 Task: Create List Brand Portfolio Review in Board IT Service Desk Best Practices to Workspace Flight Bookings. Create List Brand Extension Analysis in Board Customer Feedback Collection and Analysis to Workspace Flight Bookings. Create List Brand Extension Strategy in Board Social Media Influencer Giveaway Strategy and Execution to Workspace Flight Bookings
Action: Mouse moved to (72, 316)
Screenshot: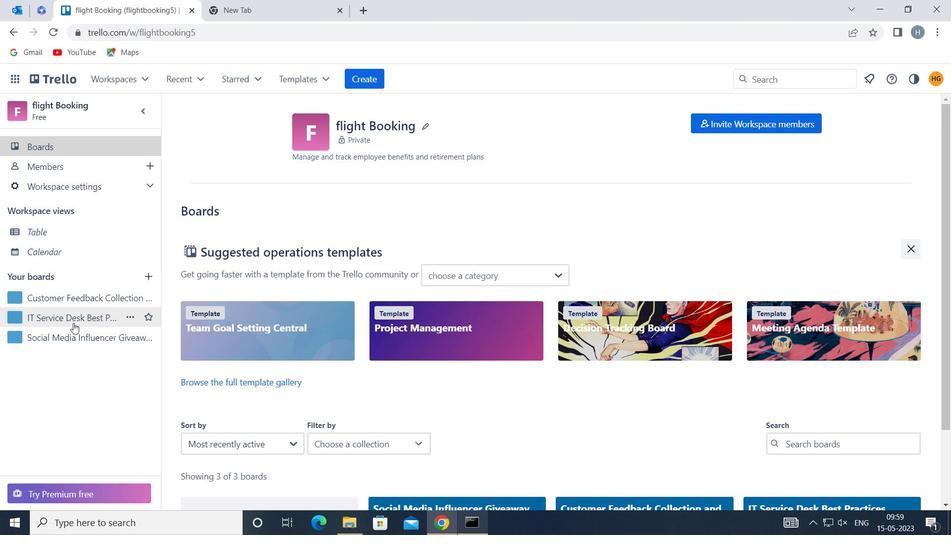 
Action: Mouse pressed left at (72, 316)
Screenshot: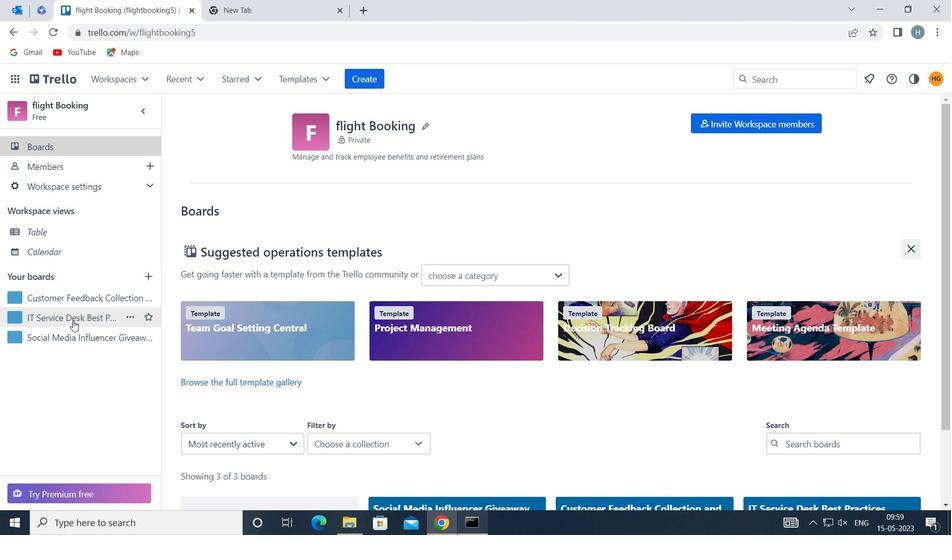 
Action: Mouse moved to (249, 153)
Screenshot: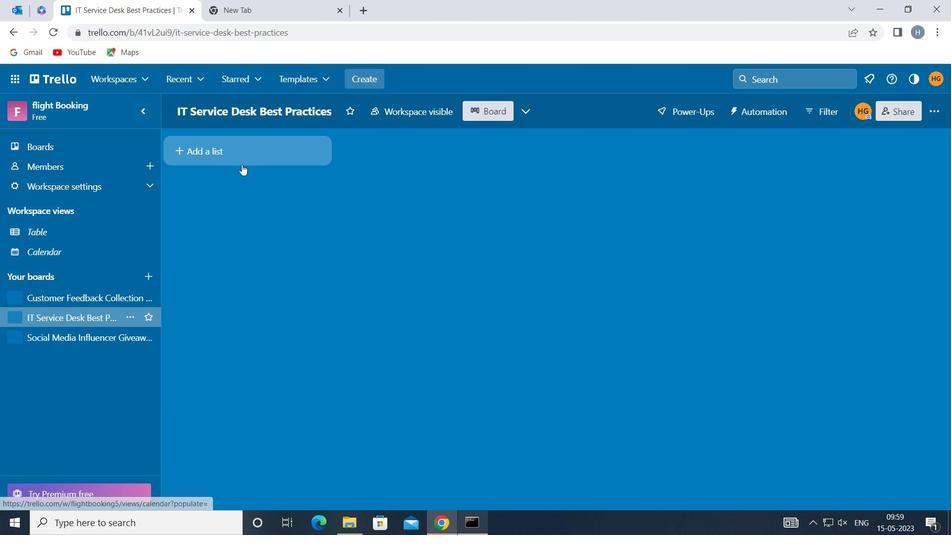 
Action: Mouse pressed left at (249, 153)
Screenshot: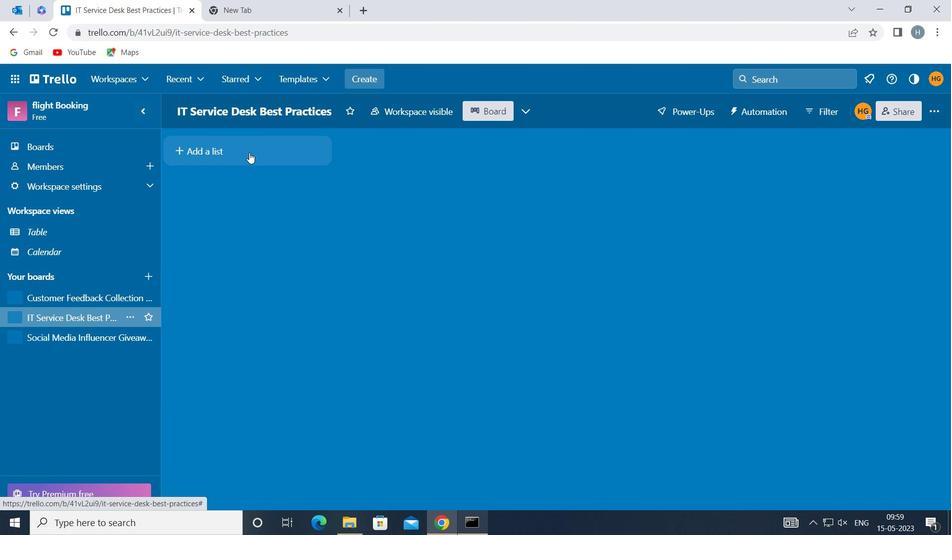 
Action: Mouse moved to (250, 152)
Screenshot: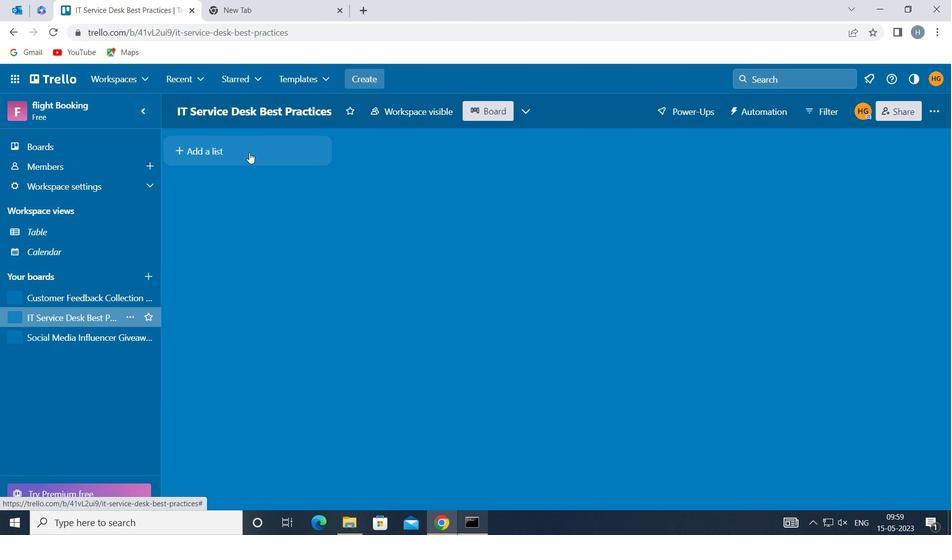 
Action: Key pressed <Key.shift>BRAND<Key.space><Key.shift>PORTFOLIO<Key.space><Key.shift>REVIEW
Screenshot: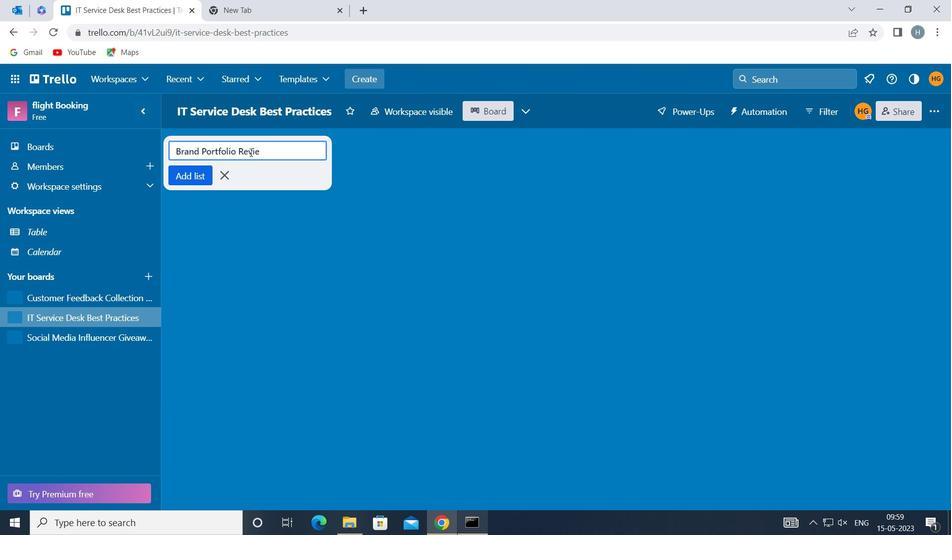 
Action: Mouse moved to (198, 172)
Screenshot: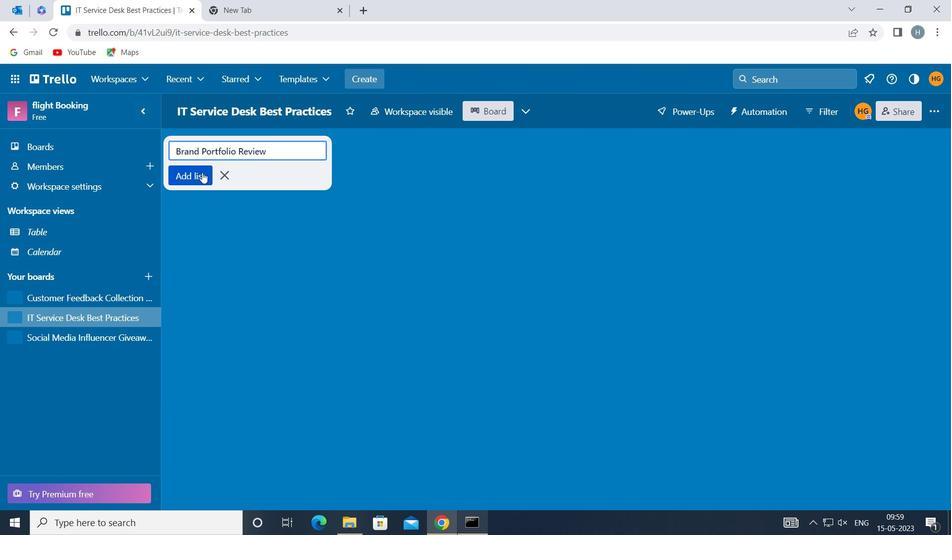 
Action: Mouse pressed left at (198, 172)
Screenshot: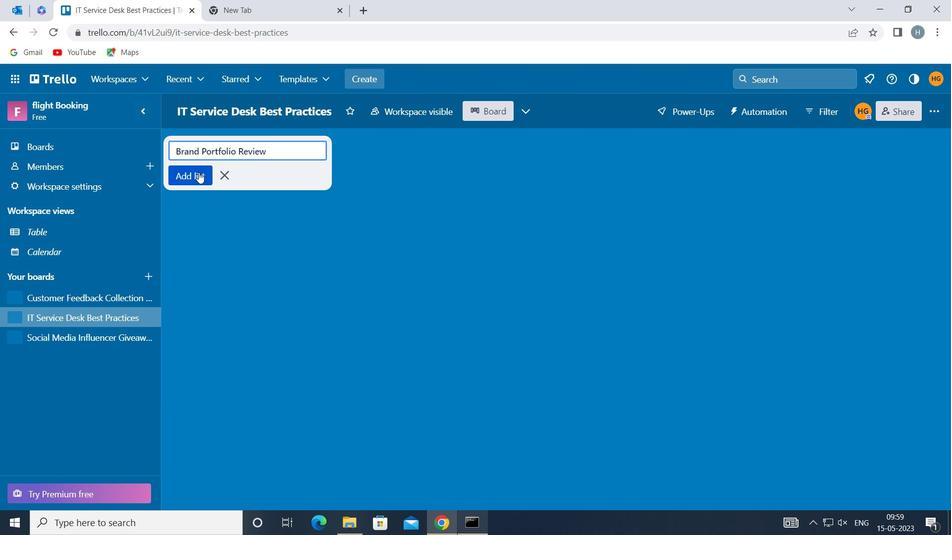 
Action: Mouse moved to (201, 229)
Screenshot: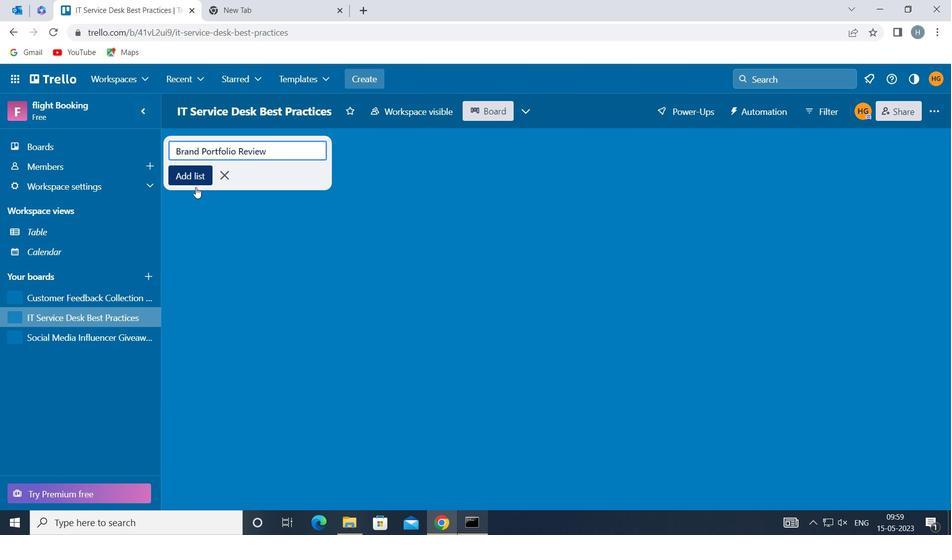 
Action: Mouse pressed left at (201, 229)
Screenshot: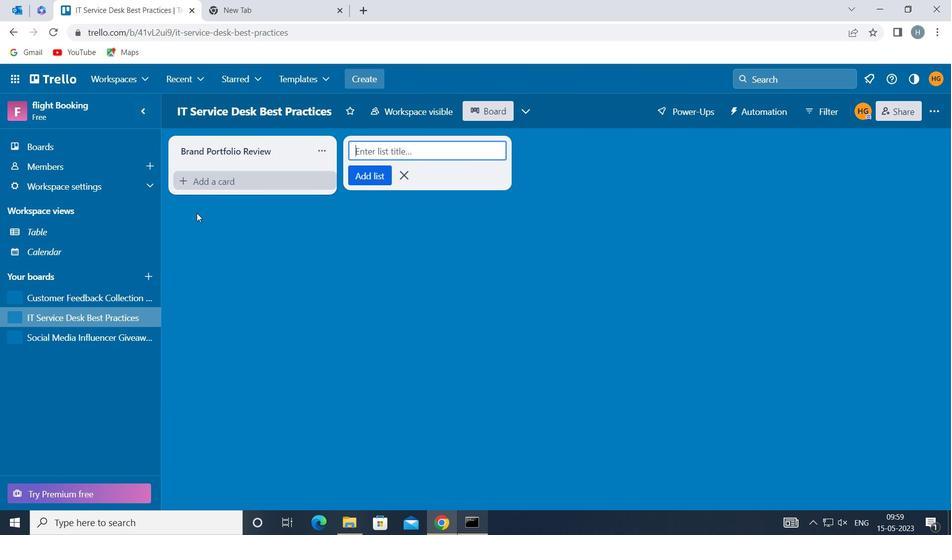 
Action: Mouse moved to (67, 295)
Screenshot: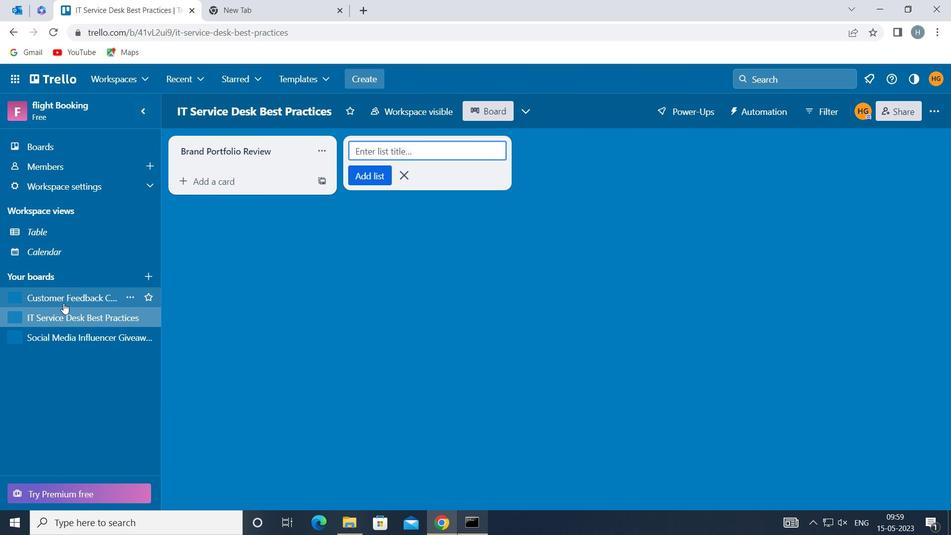 
Action: Mouse pressed left at (67, 295)
Screenshot: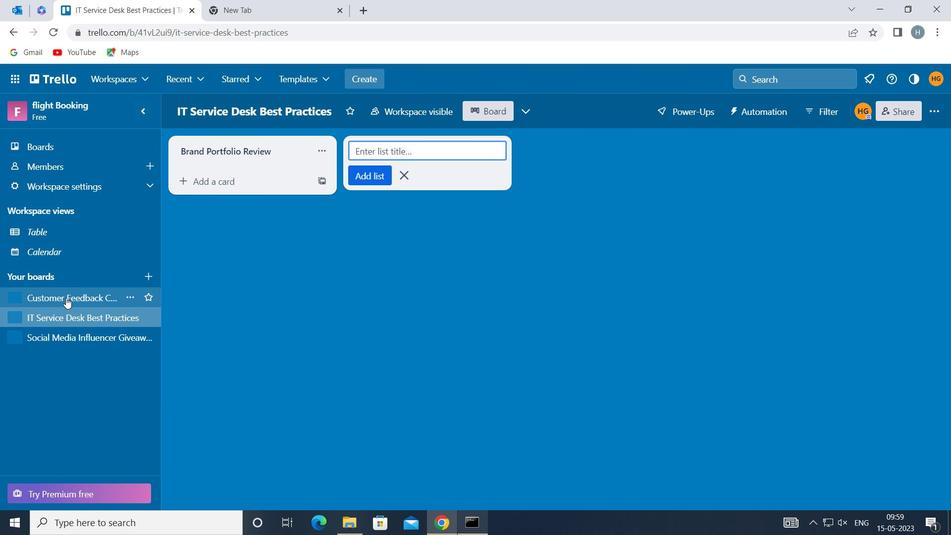 
Action: Mouse moved to (244, 149)
Screenshot: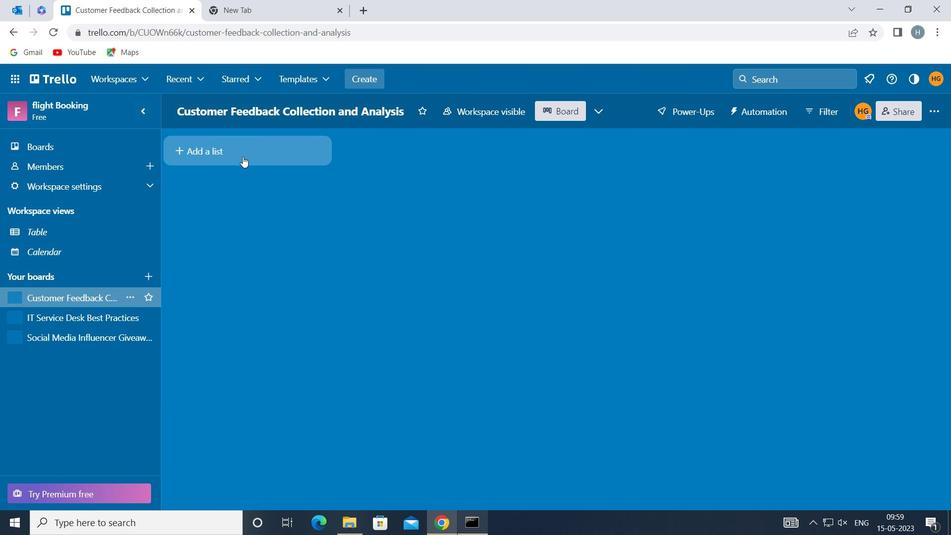
Action: Mouse pressed left at (244, 149)
Screenshot: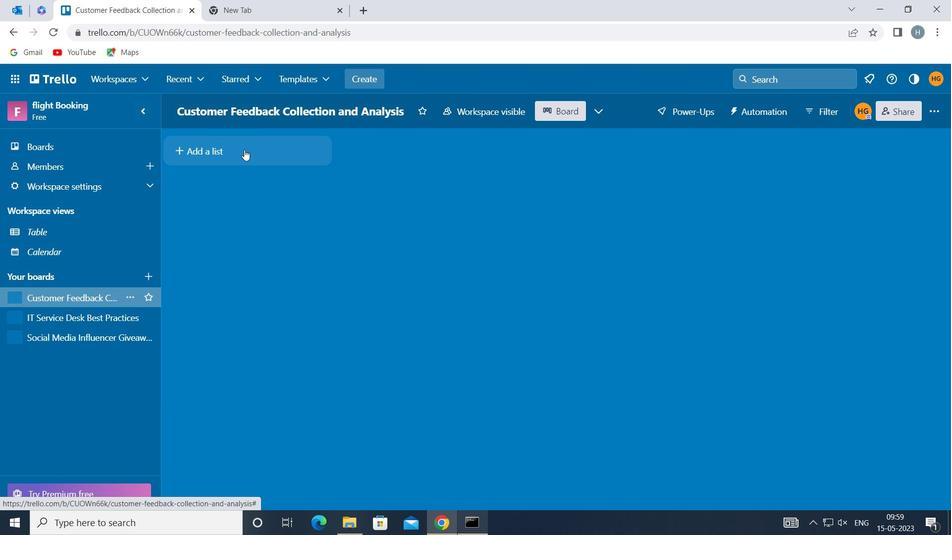 
Action: Key pressed <Key.shift><Key.shift><Key.shift><Key.shift><Key.shift><Key.shift><Key.shift><Key.shift><Key.shift><Key.shift><Key.shift><Key.shift><Key.shift>BRAND<Key.space><Key.shift>EXTENSION<Key.space><Key.shift>ANALYSIS
Screenshot: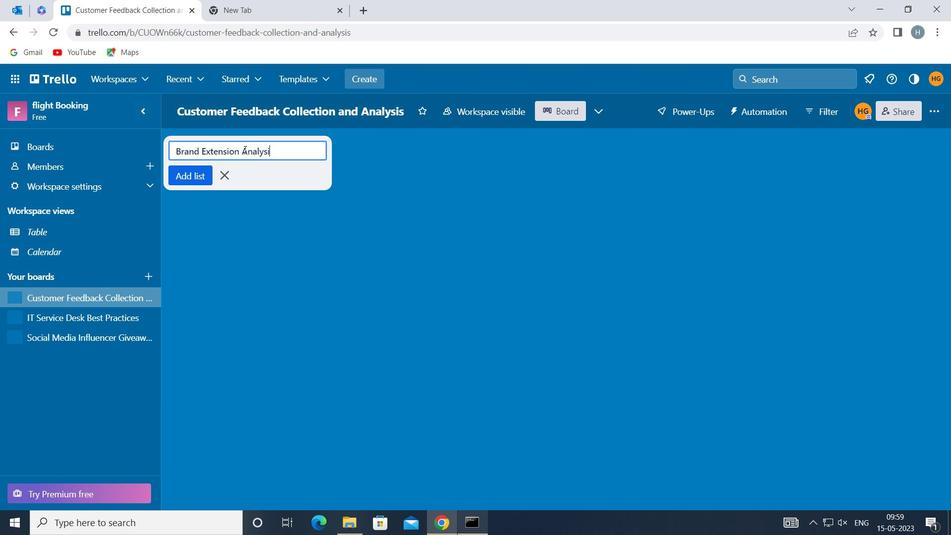 
Action: Mouse moved to (198, 168)
Screenshot: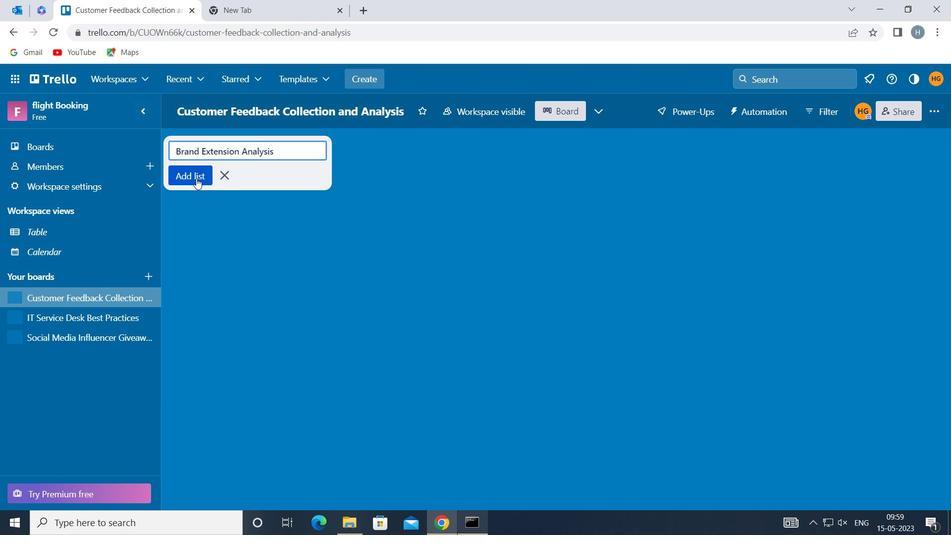 
Action: Mouse pressed left at (198, 168)
Screenshot: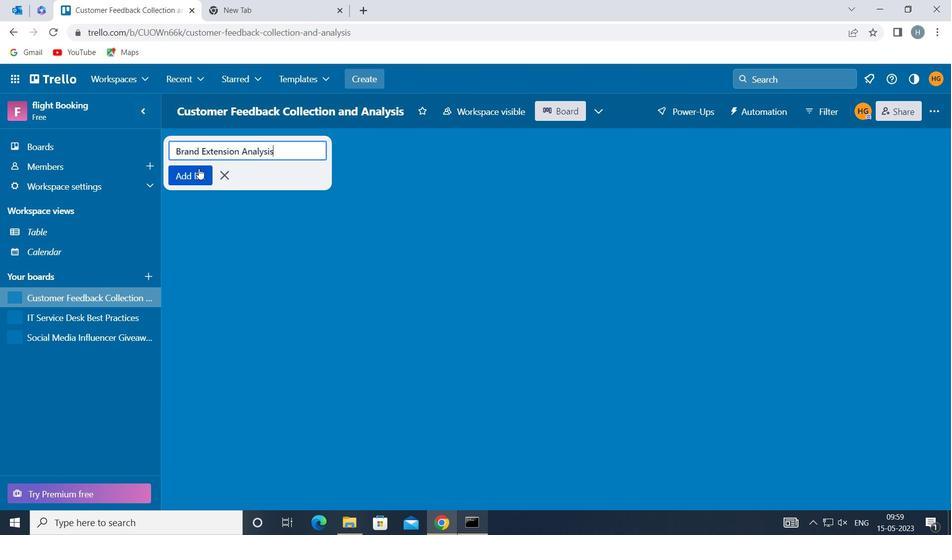 
Action: Mouse moved to (208, 241)
Screenshot: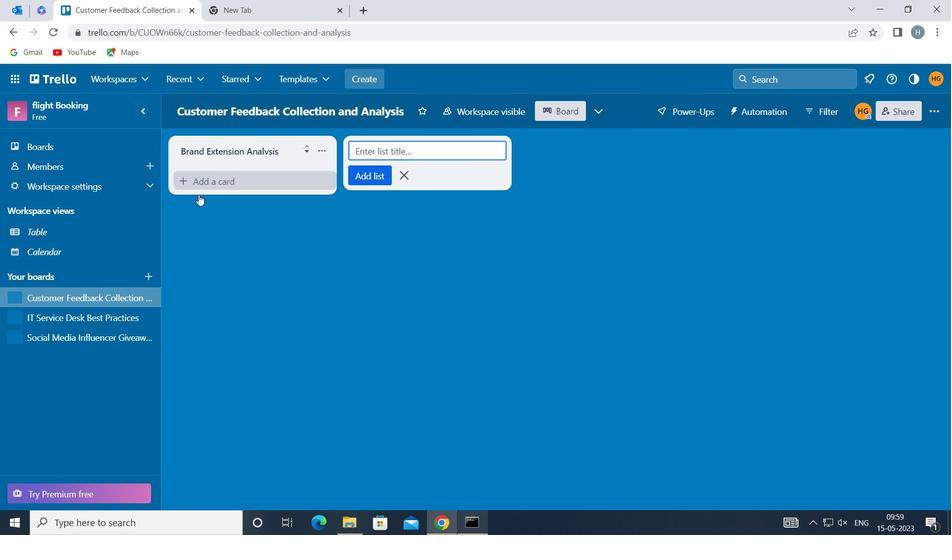 
Action: Mouse pressed left at (208, 241)
Screenshot: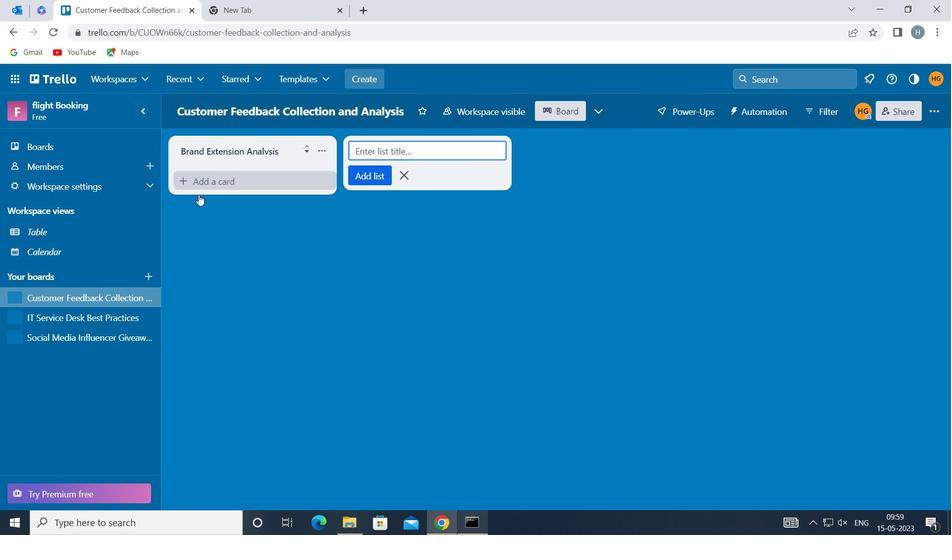
Action: Mouse moved to (91, 337)
Screenshot: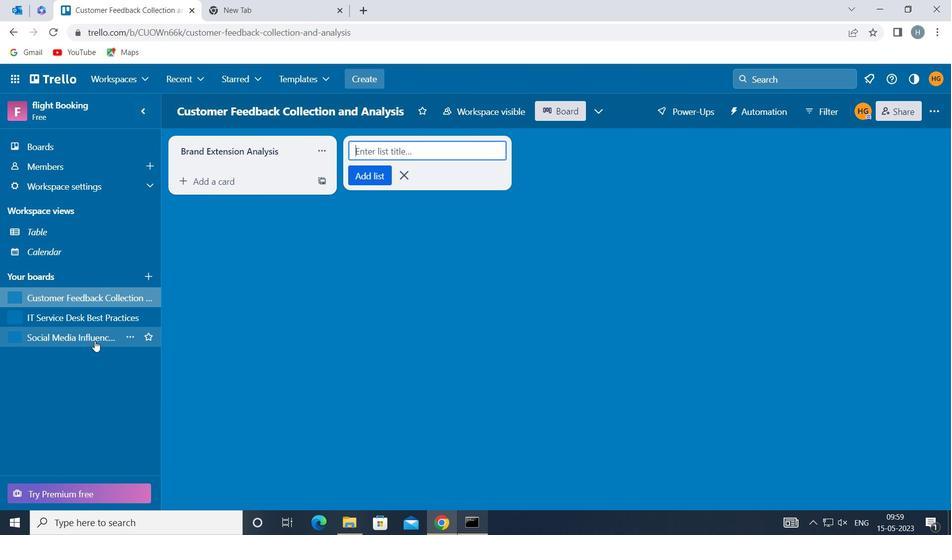 
Action: Mouse pressed left at (91, 337)
Screenshot: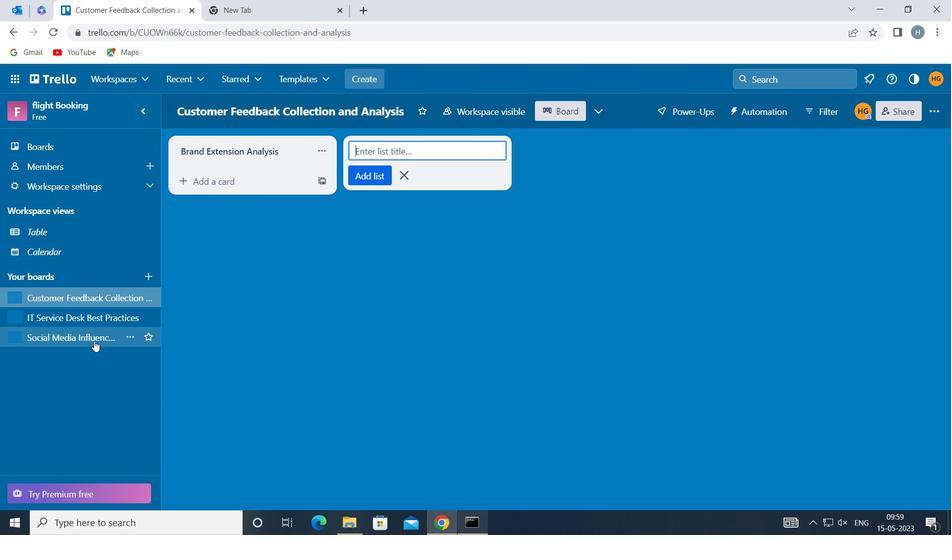 
Action: Mouse moved to (246, 148)
Screenshot: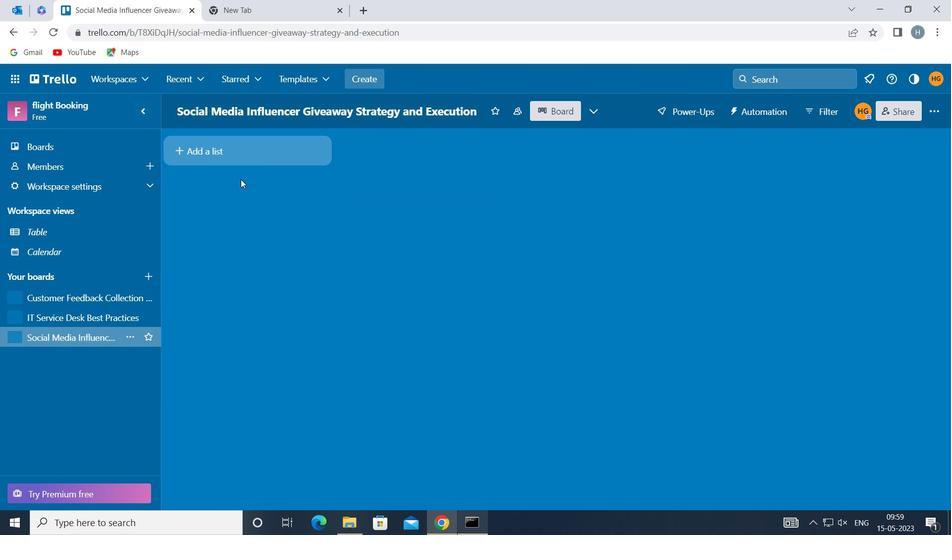 
Action: Mouse pressed left at (246, 148)
Screenshot: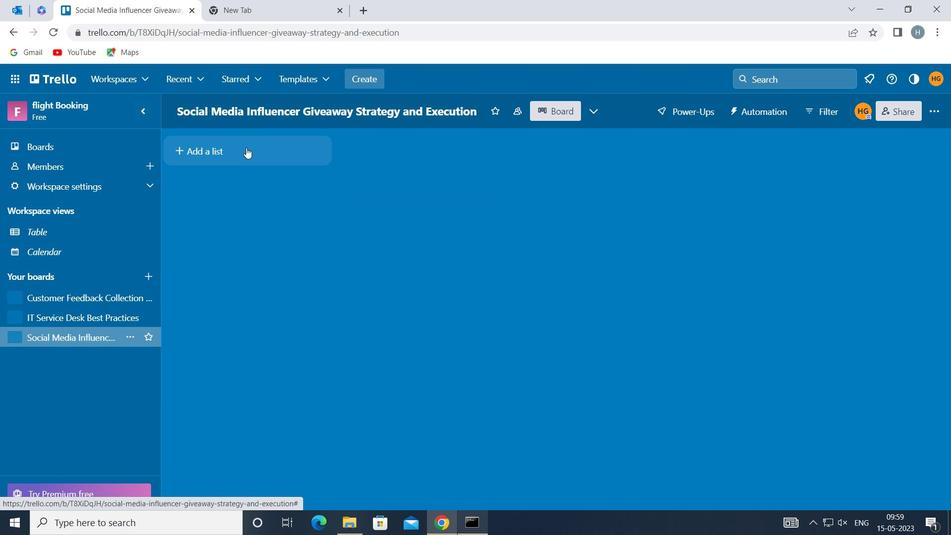 
Action: Key pressed <Key.shift><Key.shift>BRABD<Key.space><Key.backspace><Key.backspace><Key.backspace>ND<Key.space><Key.shift>EC<Key.backspace>XTENSION<Key.space><Key.shift>STRATEGY<Key.space>
Screenshot: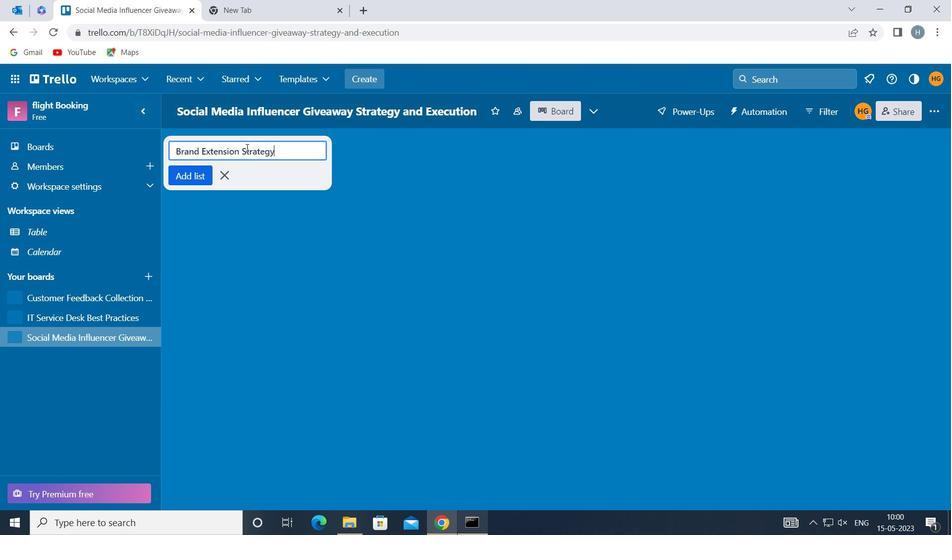 
Action: Mouse moved to (199, 174)
Screenshot: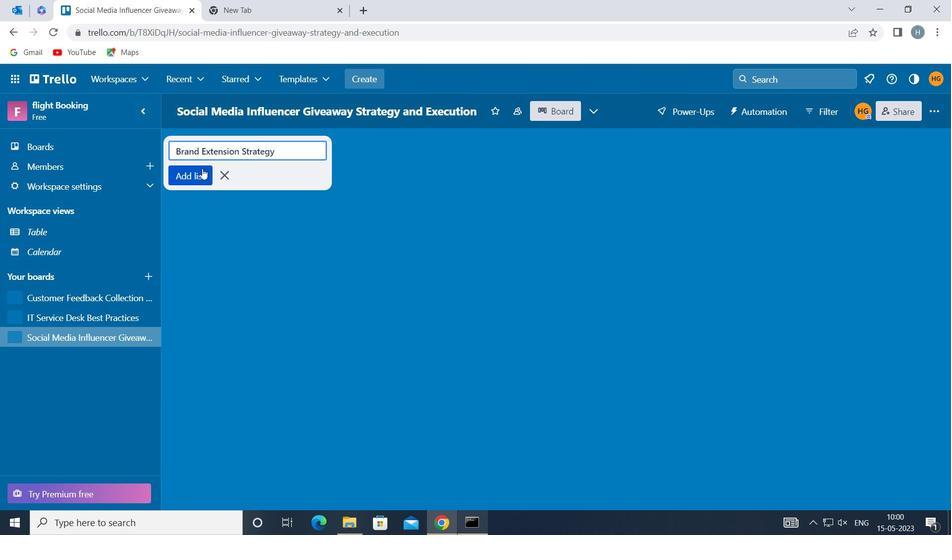 
Action: Mouse pressed left at (199, 174)
Screenshot: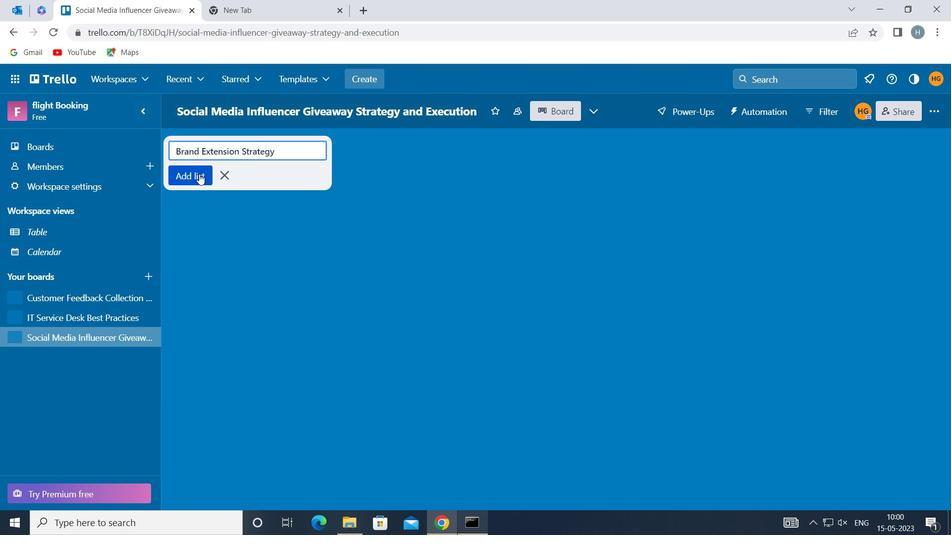 
Action: Mouse moved to (227, 299)
Screenshot: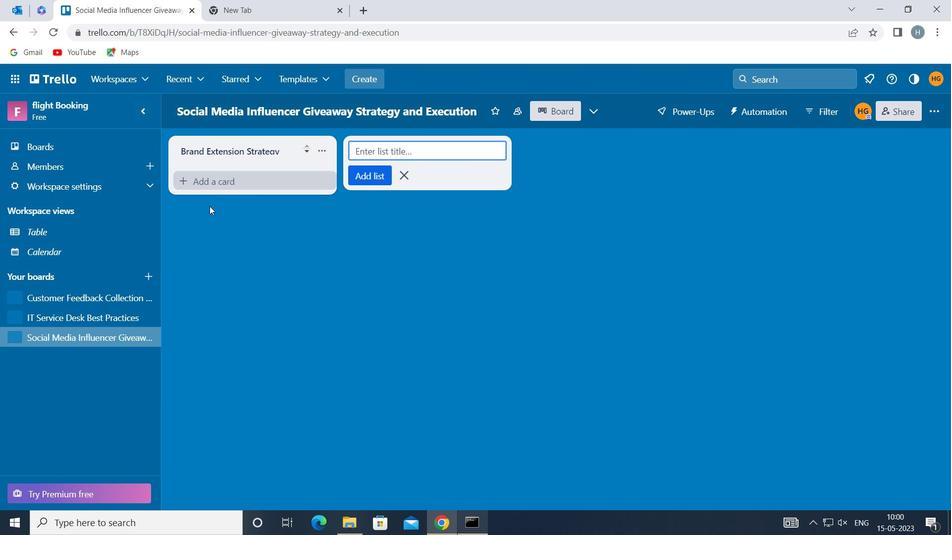 
Action: Mouse pressed left at (227, 299)
Screenshot: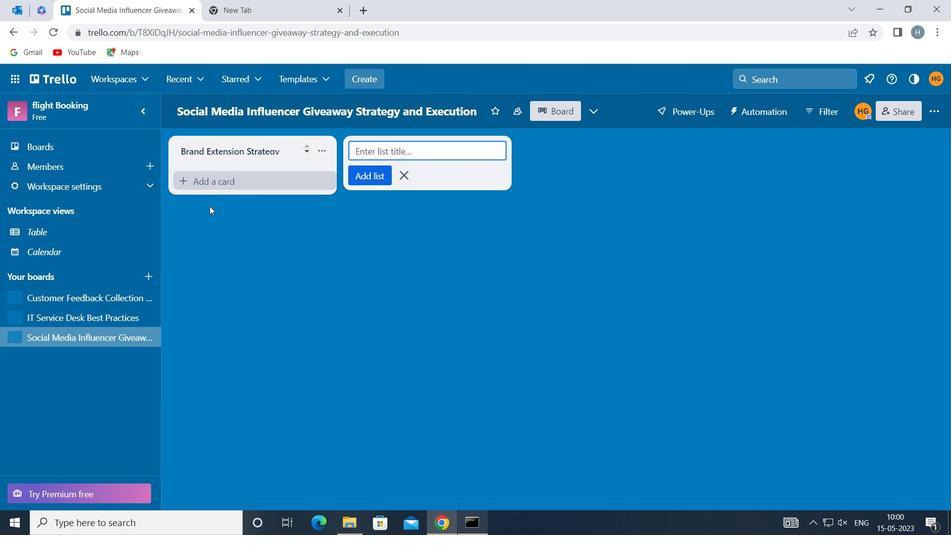 
